 Task: Change editior layout in two columns bottom.
Action: Mouse moved to (114, 8)
Screenshot: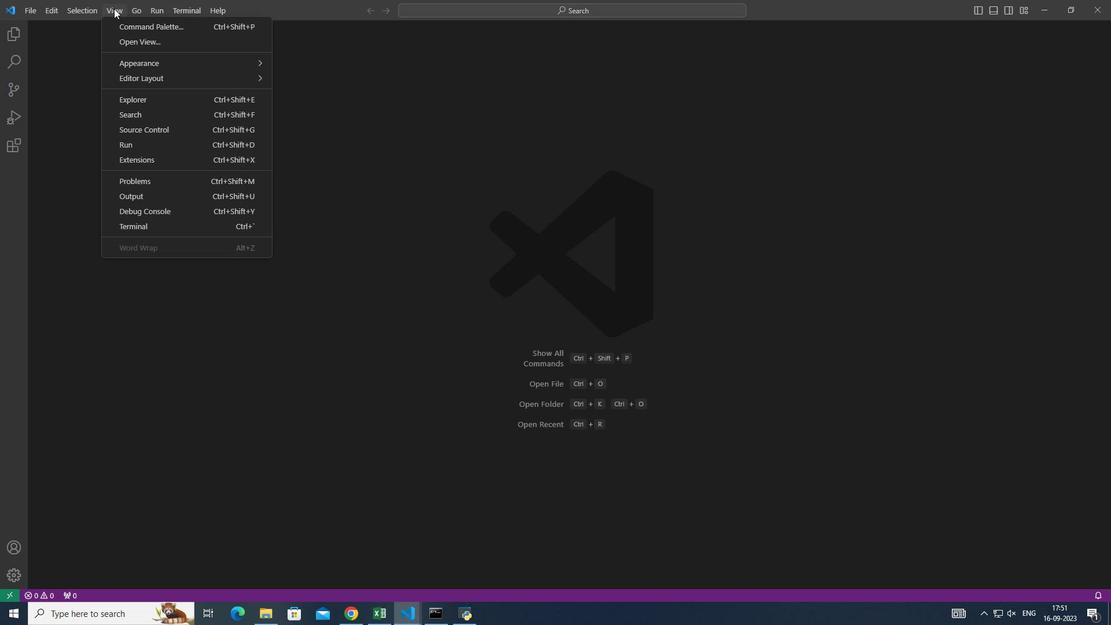 
Action: Mouse pressed left at (114, 8)
Screenshot: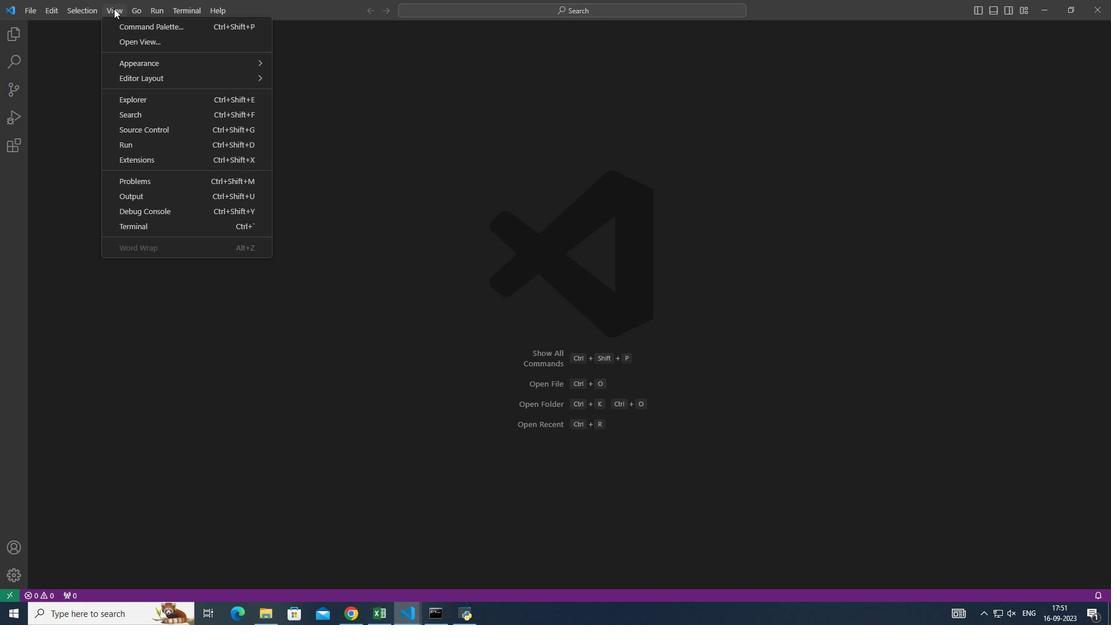 
Action: Mouse moved to (194, 81)
Screenshot: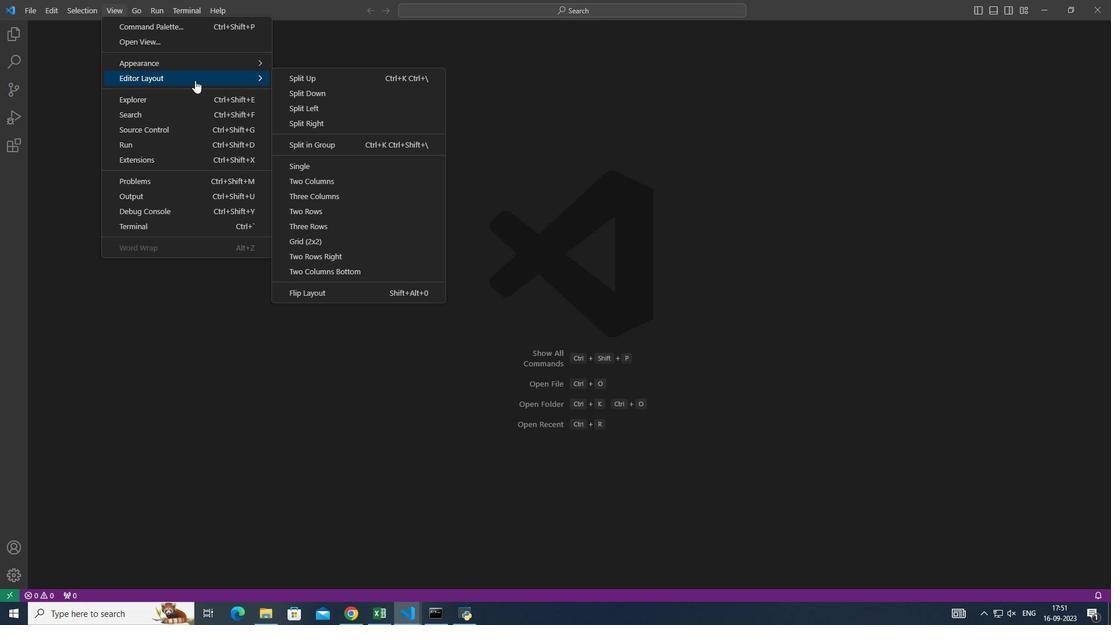 
Action: Mouse pressed left at (194, 81)
Screenshot: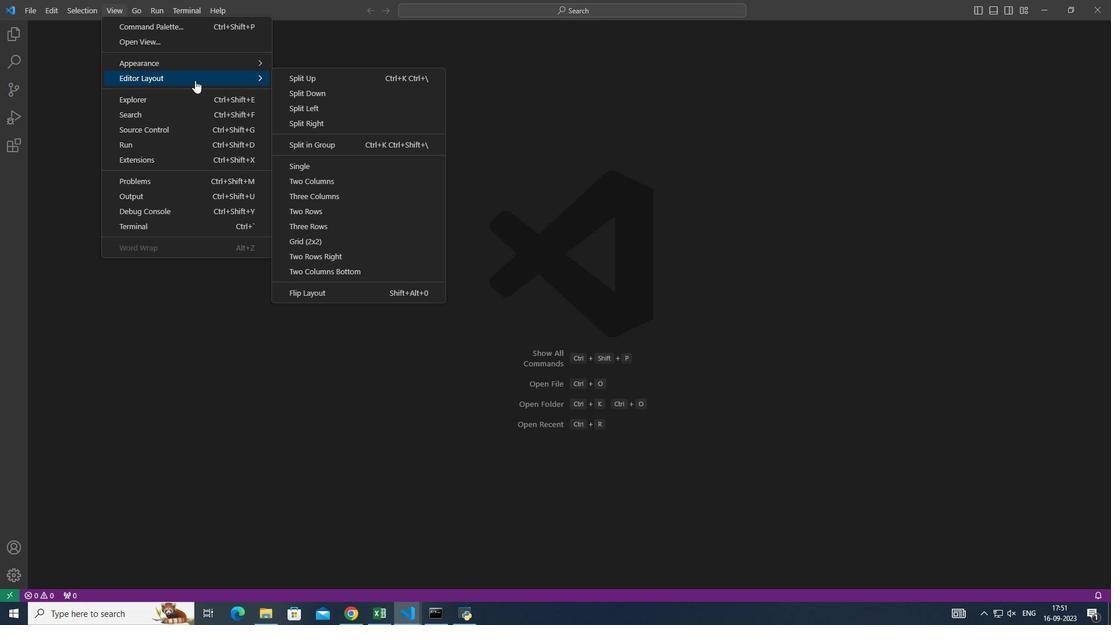 
Action: Mouse moved to (380, 271)
Screenshot: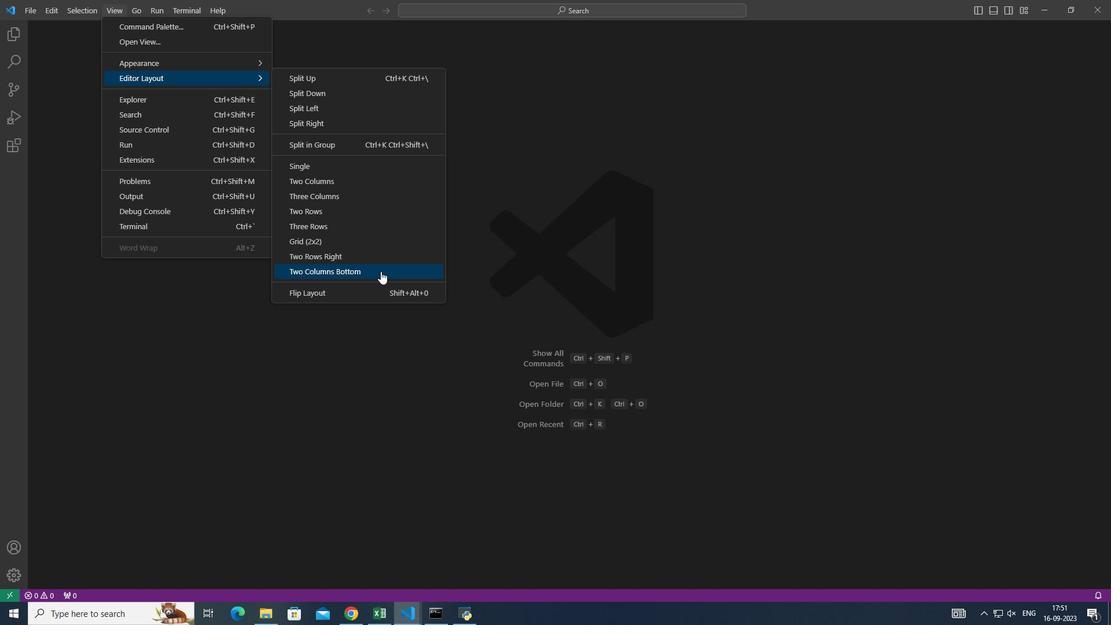 
Action: Mouse pressed left at (380, 271)
Screenshot: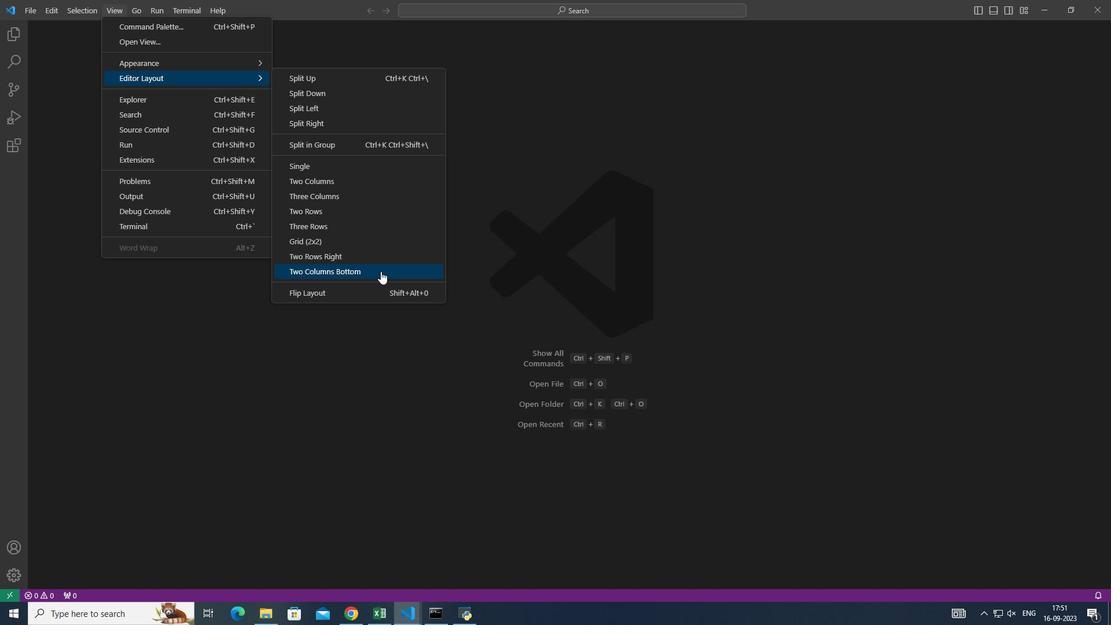 
Action: Mouse moved to (621, 325)
Screenshot: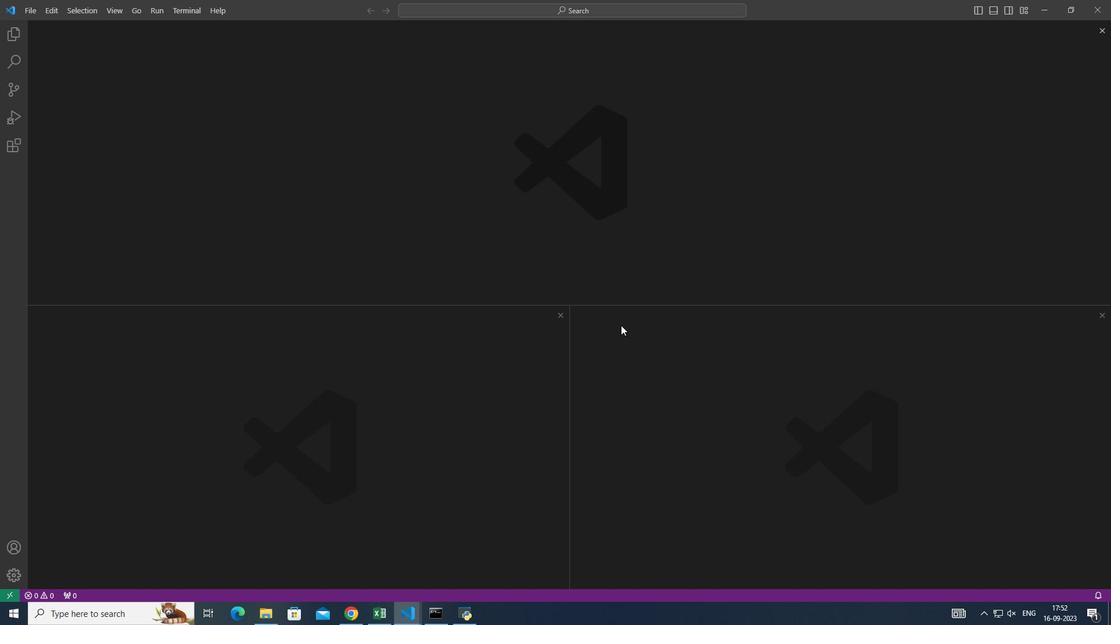 
